 Task: Create a due date automation trigger when advanced on, on the wednesday of the week a card is due add checklist with an incomplete checklists at 11:00 AM.
Action: Mouse moved to (1099, 81)
Screenshot: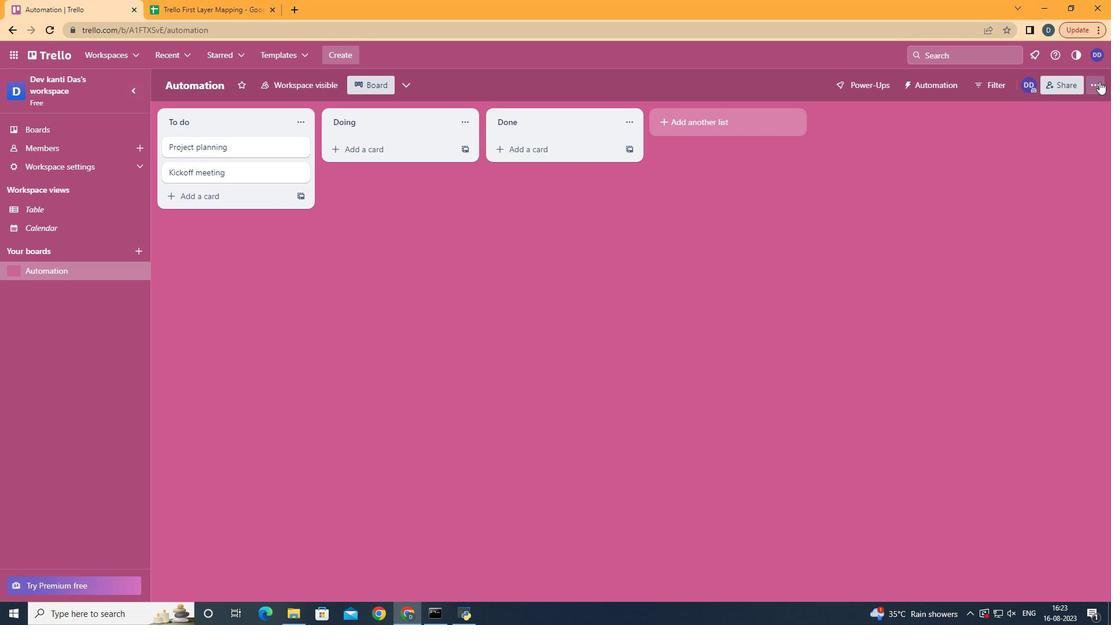 
Action: Mouse pressed left at (1099, 81)
Screenshot: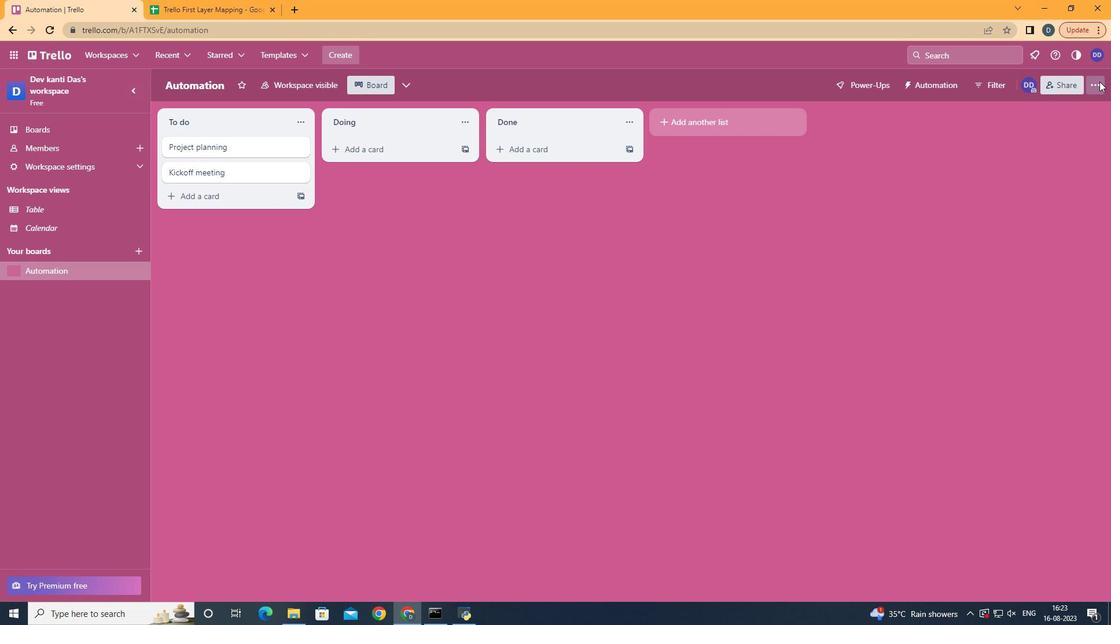
Action: Mouse moved to (1049, 239)
Screenshot: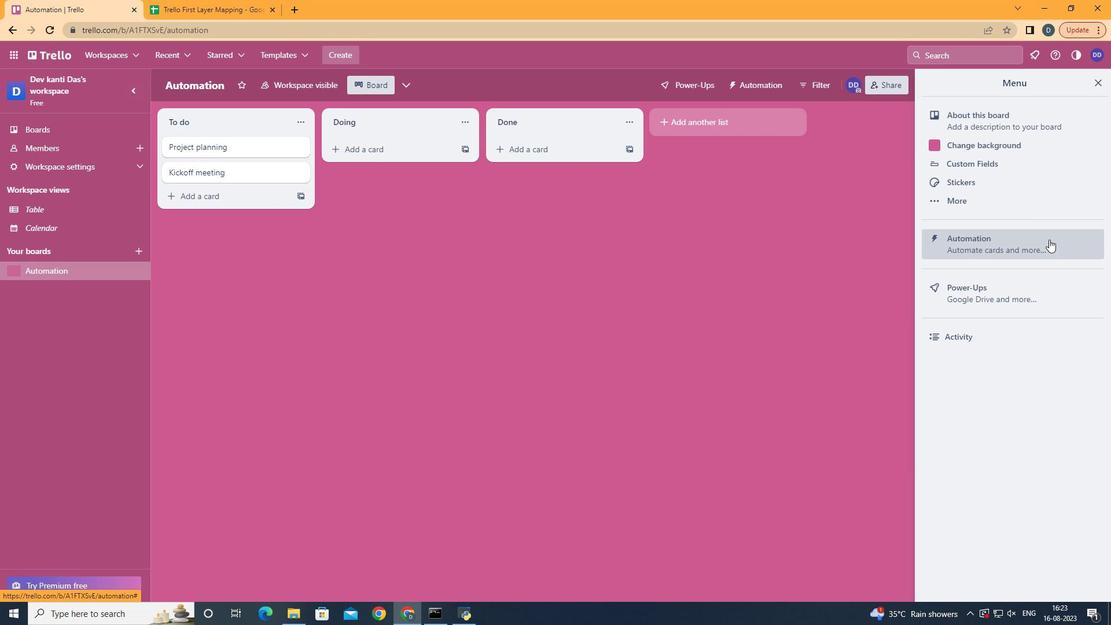 
Action: Mouse pressed left at (1049, 239)
Screenshot: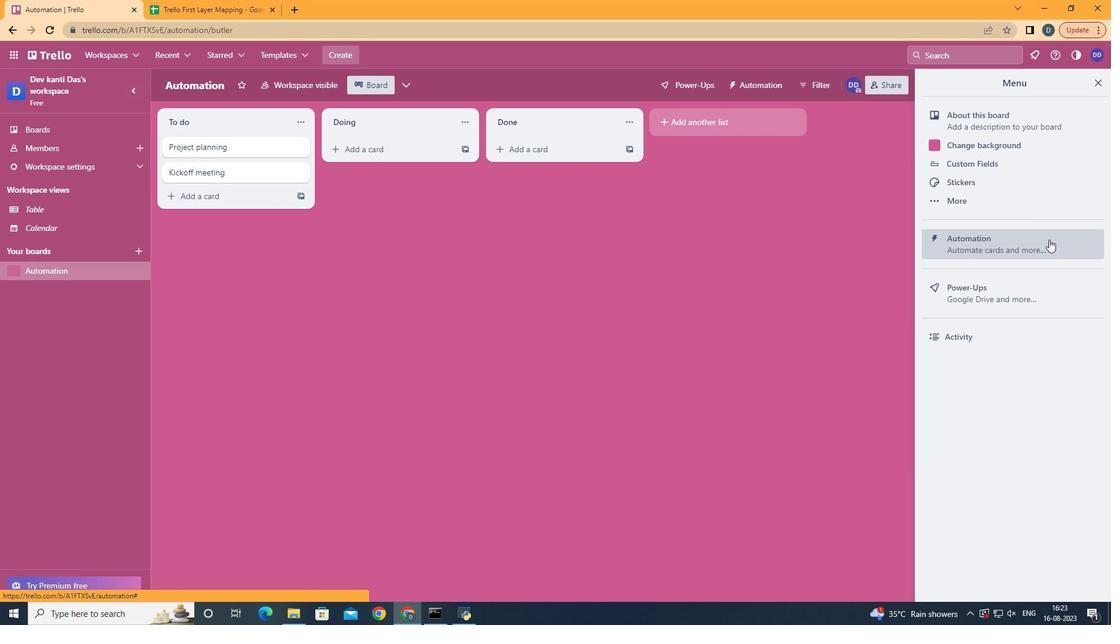 
Action: Mouse moved to (240, 230)
Screenshot: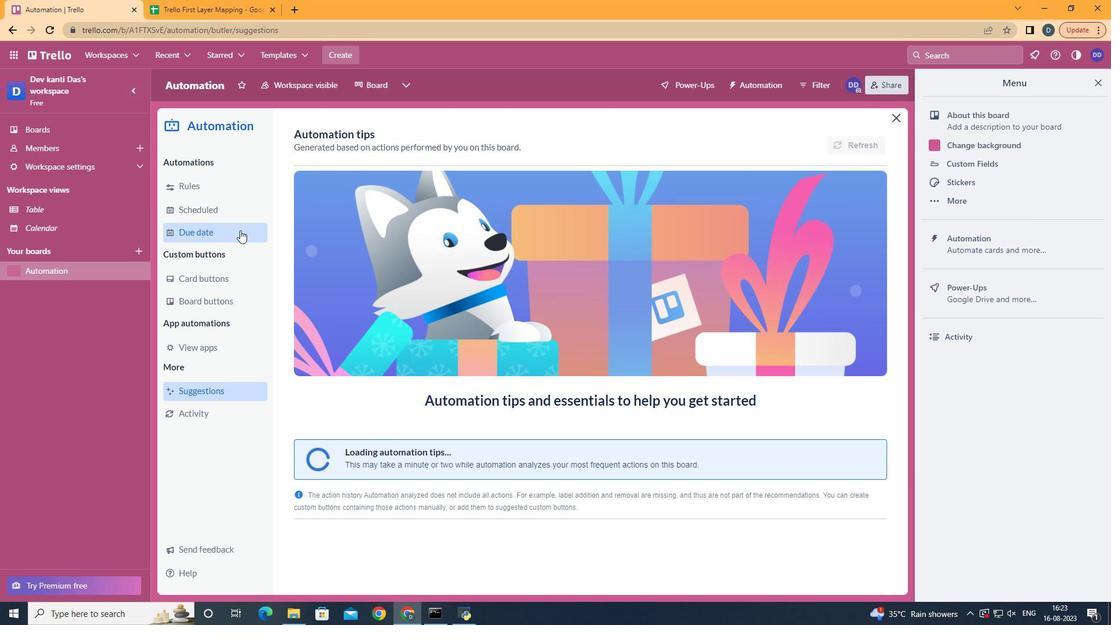 
Action: Mouse pressed left at (240, 230)
Screenshot: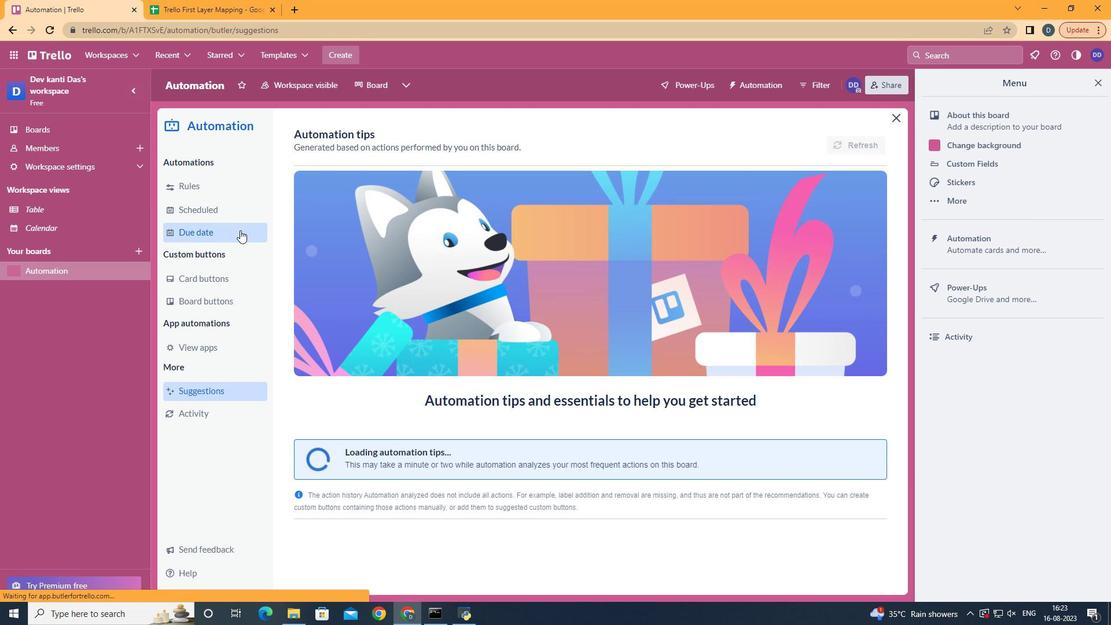 
Action: Mouse moved to (827, 141)
Screenshot: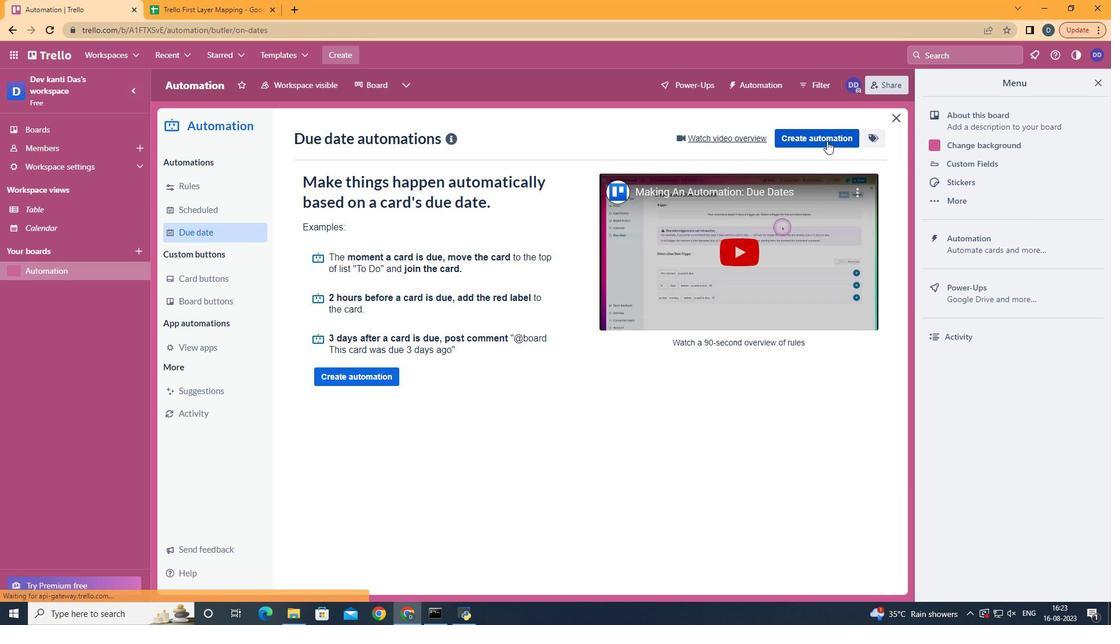 
Action: Mouse pressed left at (827, 141)
Screenshot: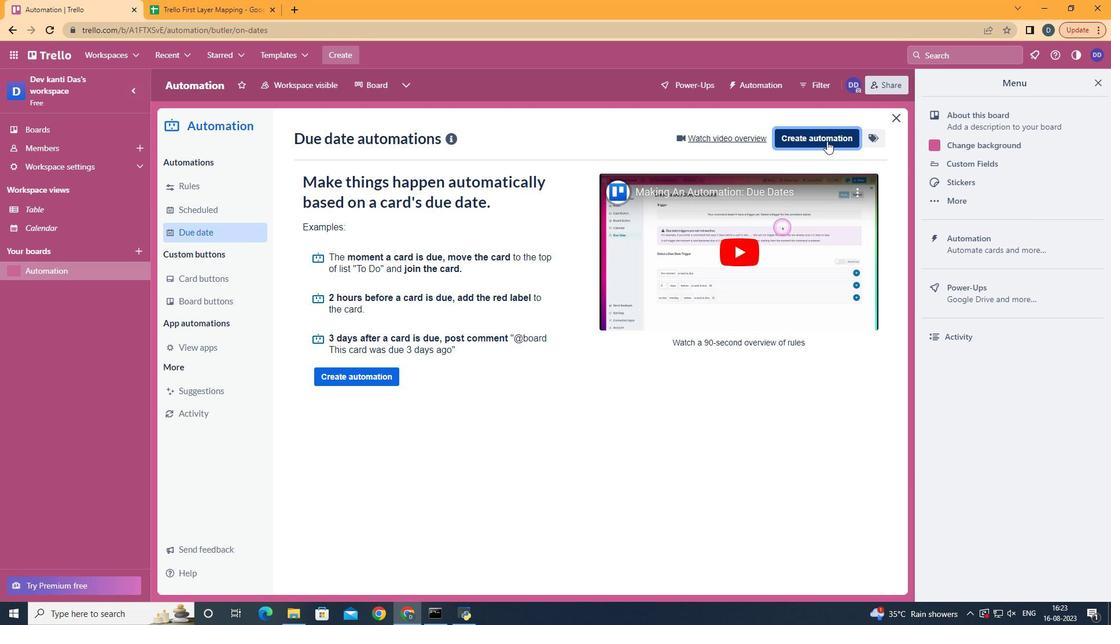 
Action: Mouse moved to (562, 255)
Screenshot: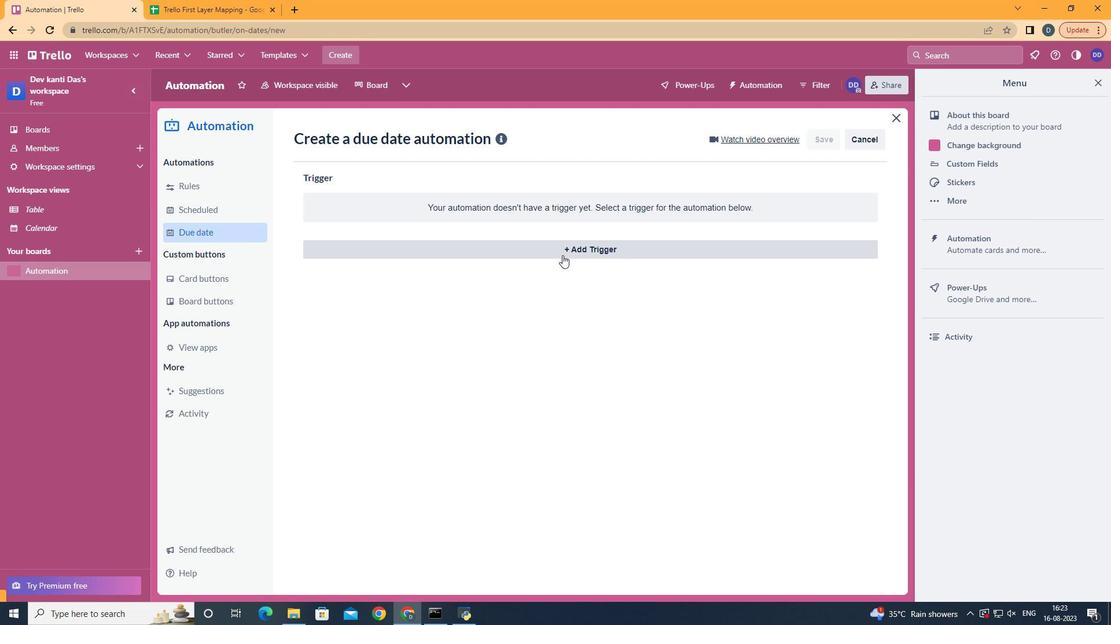 
Action: Mouse pressed left at (562, 255)
Screenshot: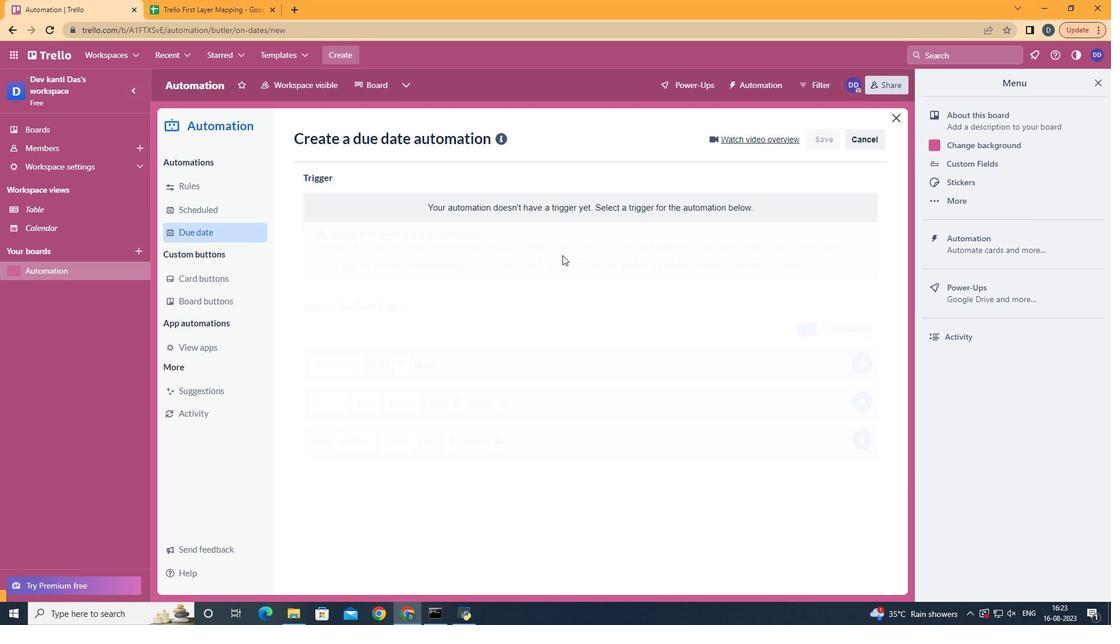 
Action: Mouse moved to (368, 351)
Screenshot: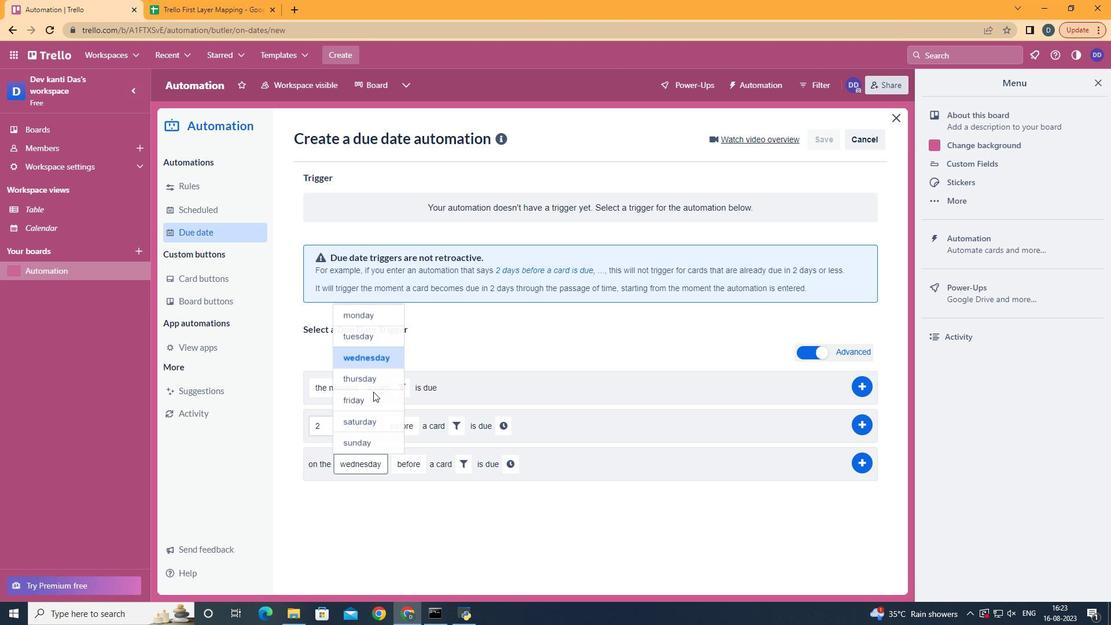 
Action: Mouse pressed left at (368, 351)
Screenshot: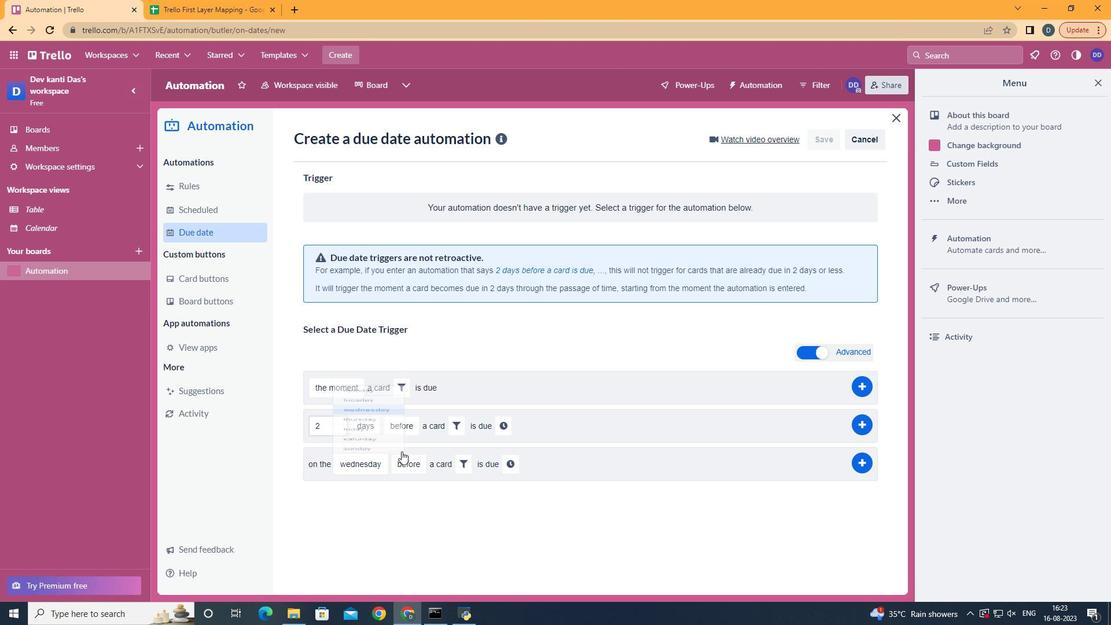 
Action: Mouse moved to (433, 534)
Screenshot: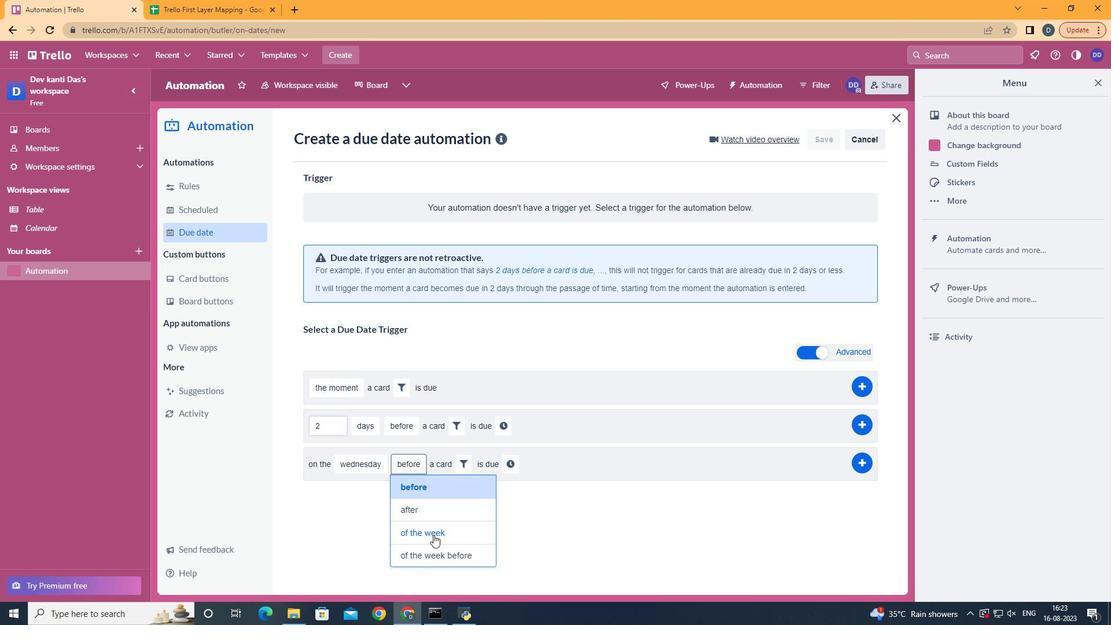 
Action: Mouse pressed left at (433, 534)
Screenshot: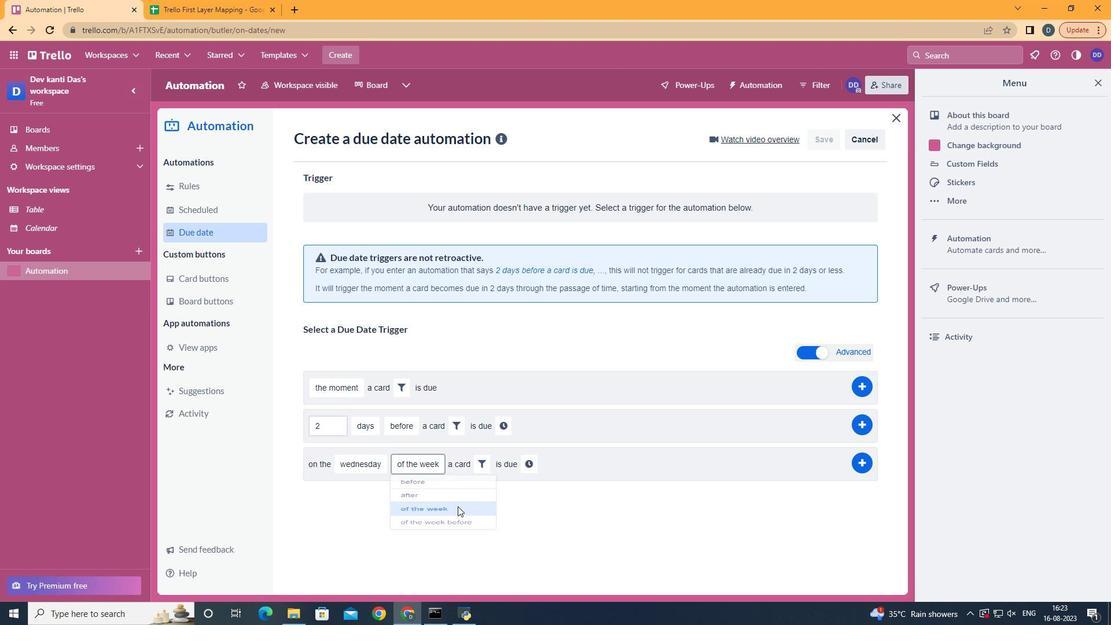 
Action: Mouse moved to (481, 466)
Screenshot: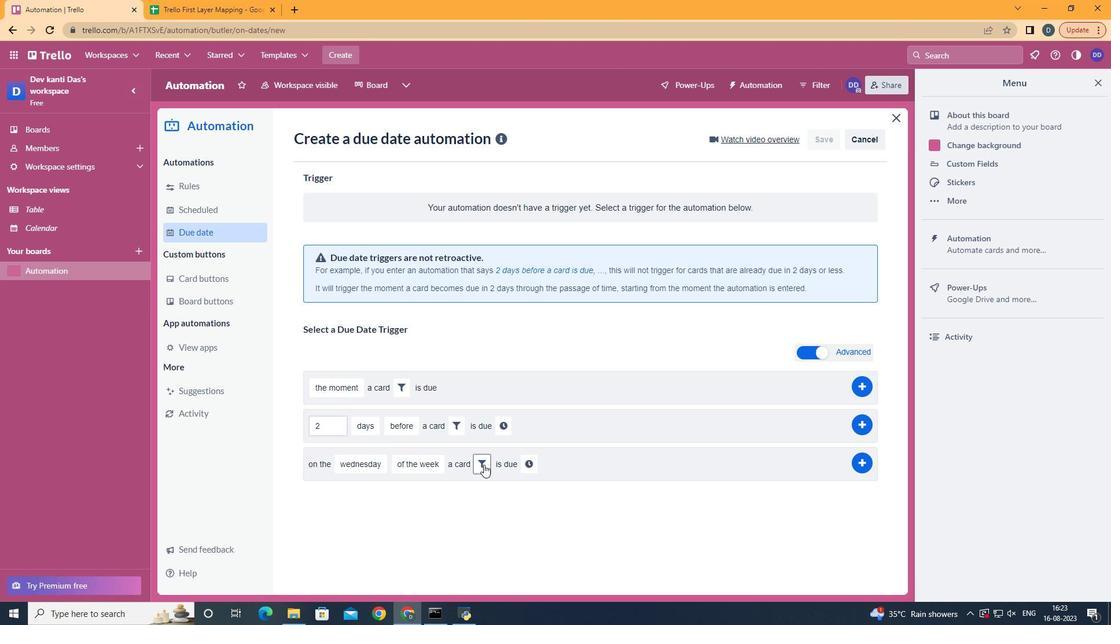 
Action: Mouse pressed left at (481, 466)
Screenshot: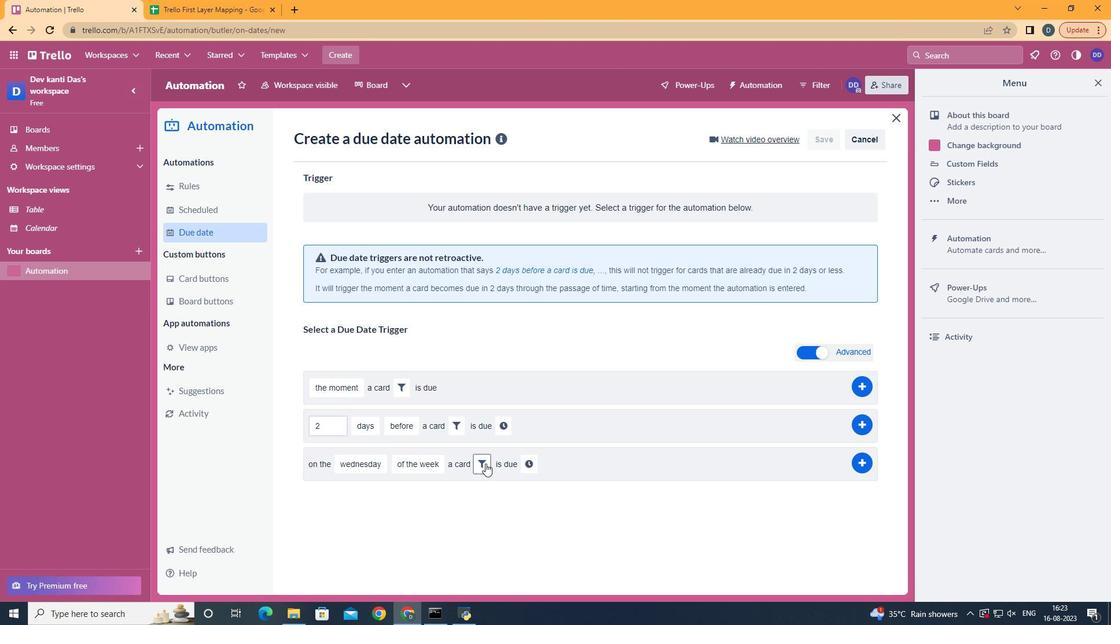 
Action: Mouse moved to (537, 493)
Screenshot: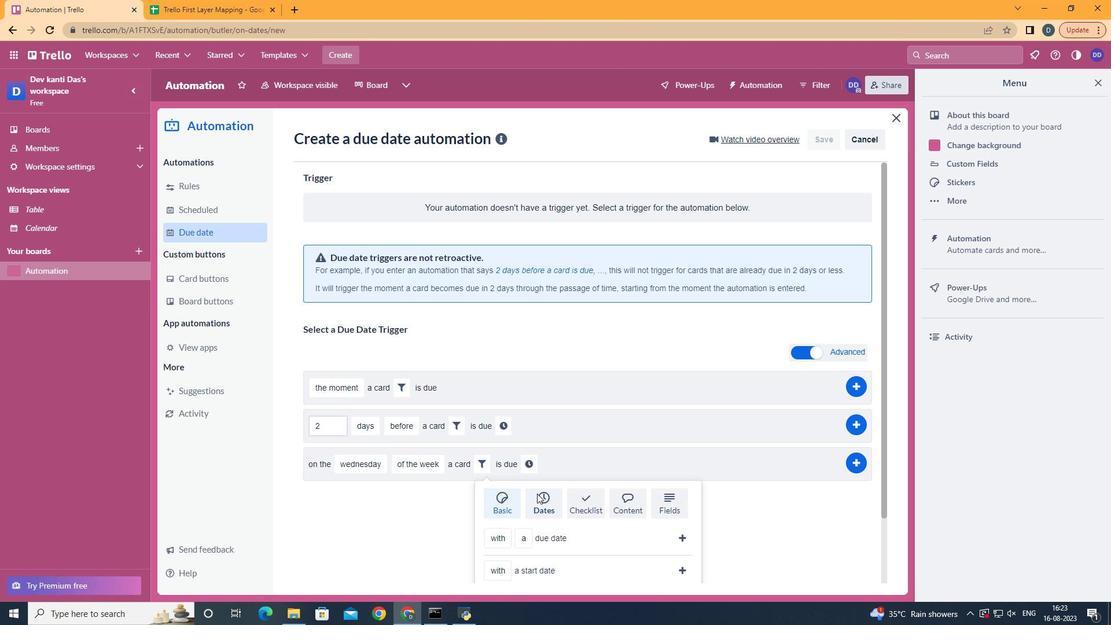 
Action: Mouse pressed left at (537, 493)
Screenshot: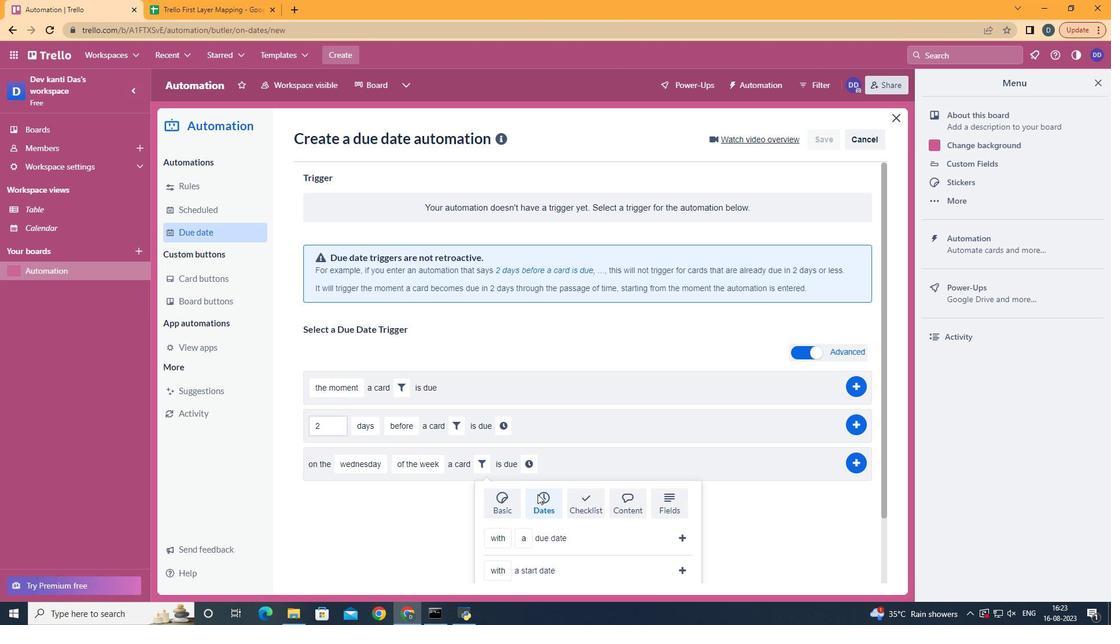 
Action: Mouse moved to (537, 494)
Screenshot: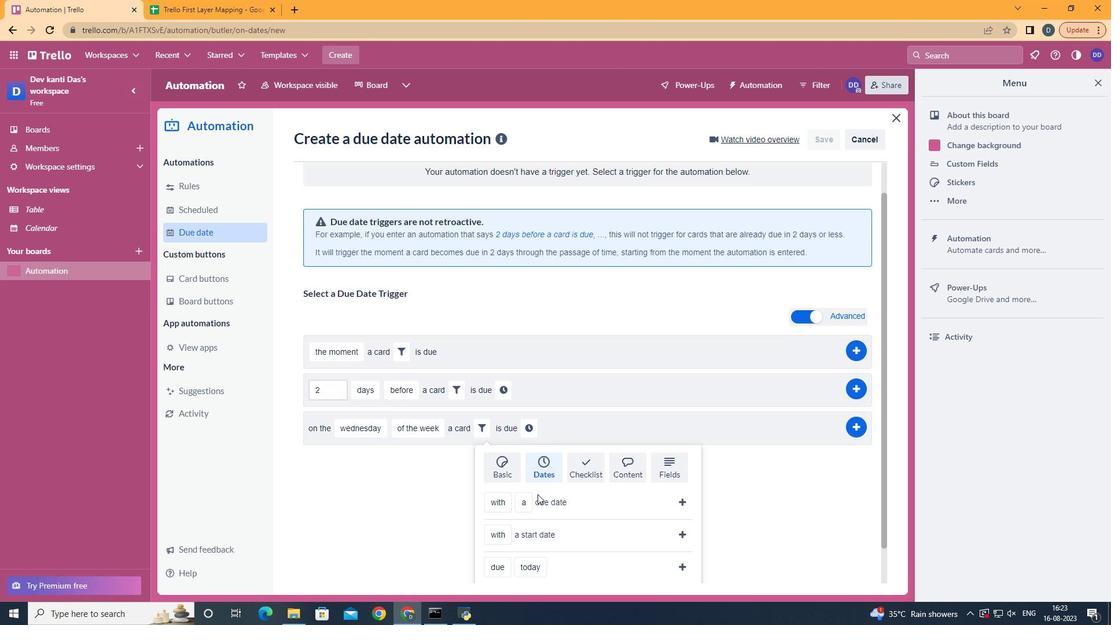 
Action: Mouse scrolled (537, 493) with delta (0, 0)
Screenshot: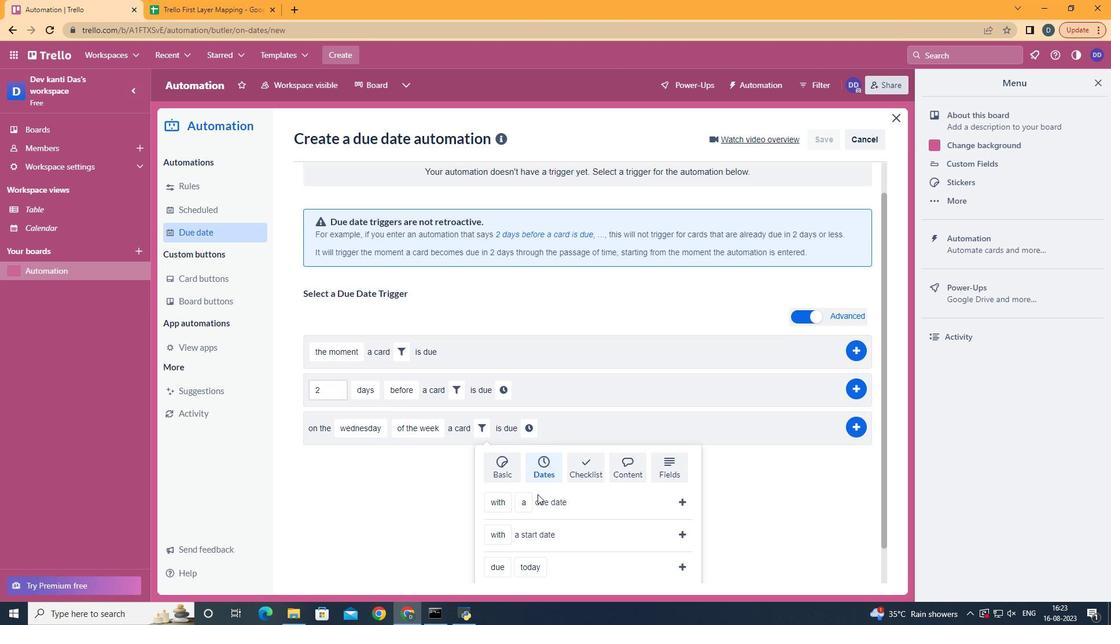 
Action: Mouse scrolled (537, 493) with delta (0, 0)
Screenshot: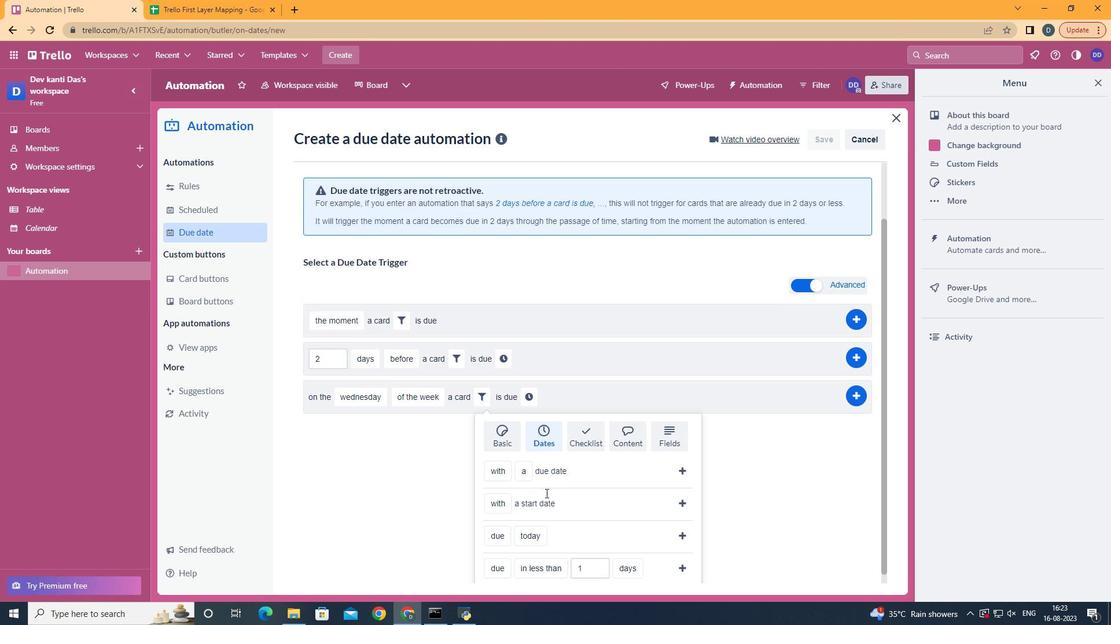 
Action: Mouse scrolled (537, 493) with delta (0, 0)
Screenshot: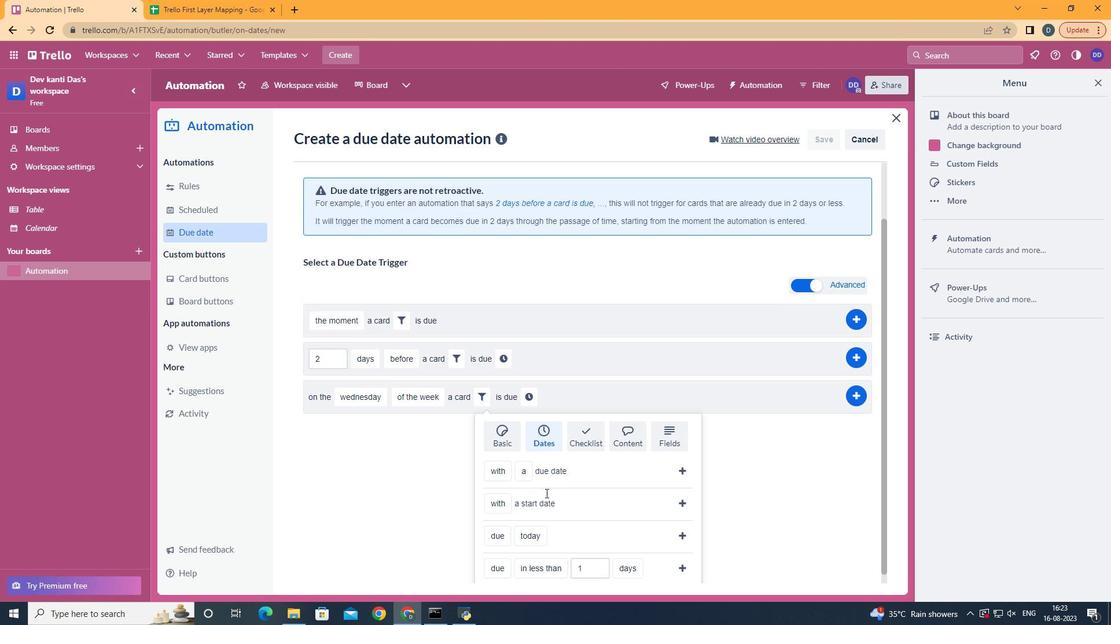 
Action: Mouse scrolled (537, 493) with delta (0, 0)
Screenshot: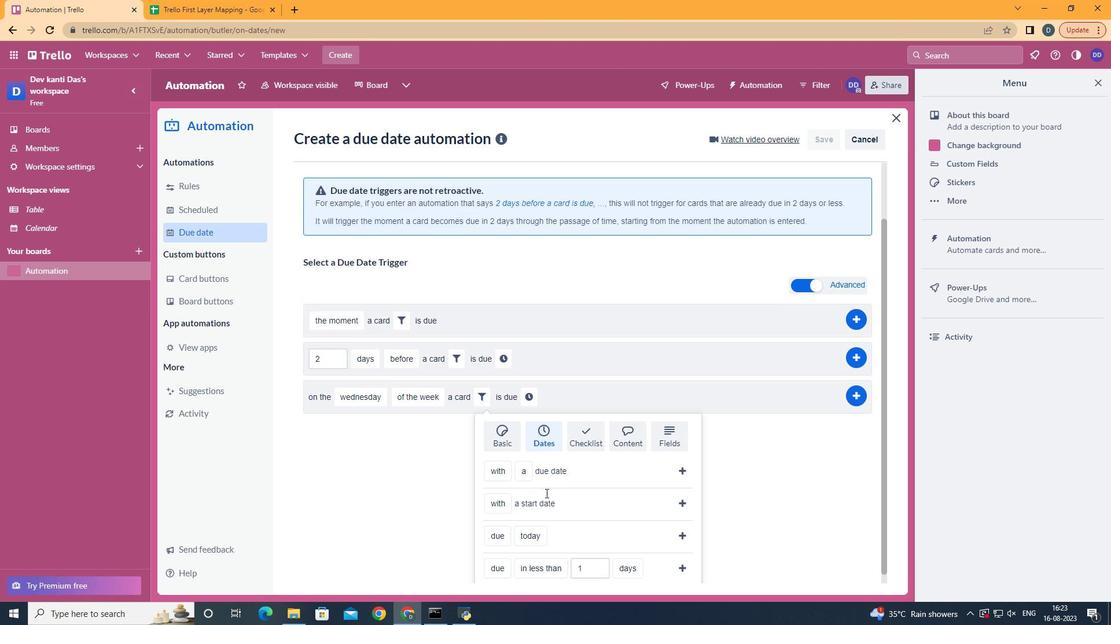 
Action: Mouse scrolled (537, 493) with delta (0, 0)
Screenshot: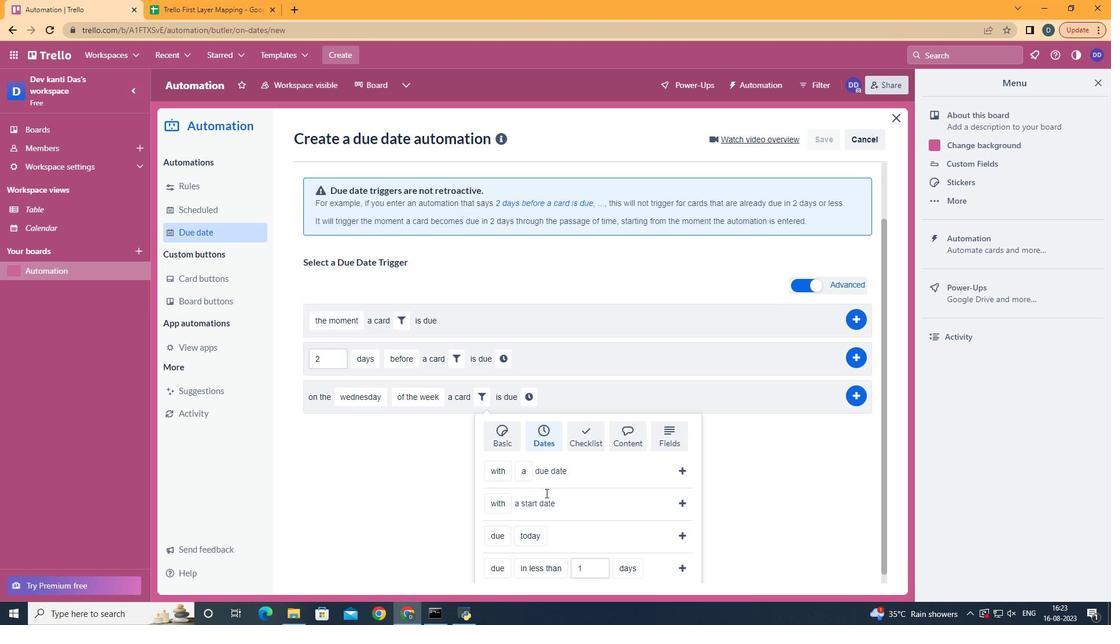 
Action: Mouse moved to (591, 427)
Screenshot: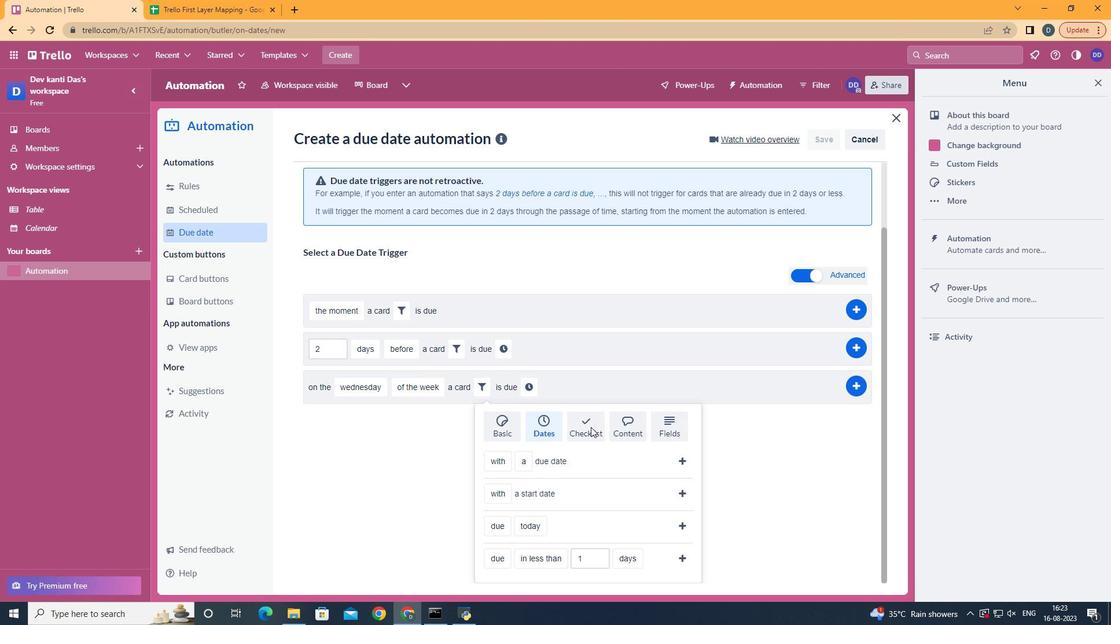 
Action: Mouse pressed left at (591, 427)
Screenshot: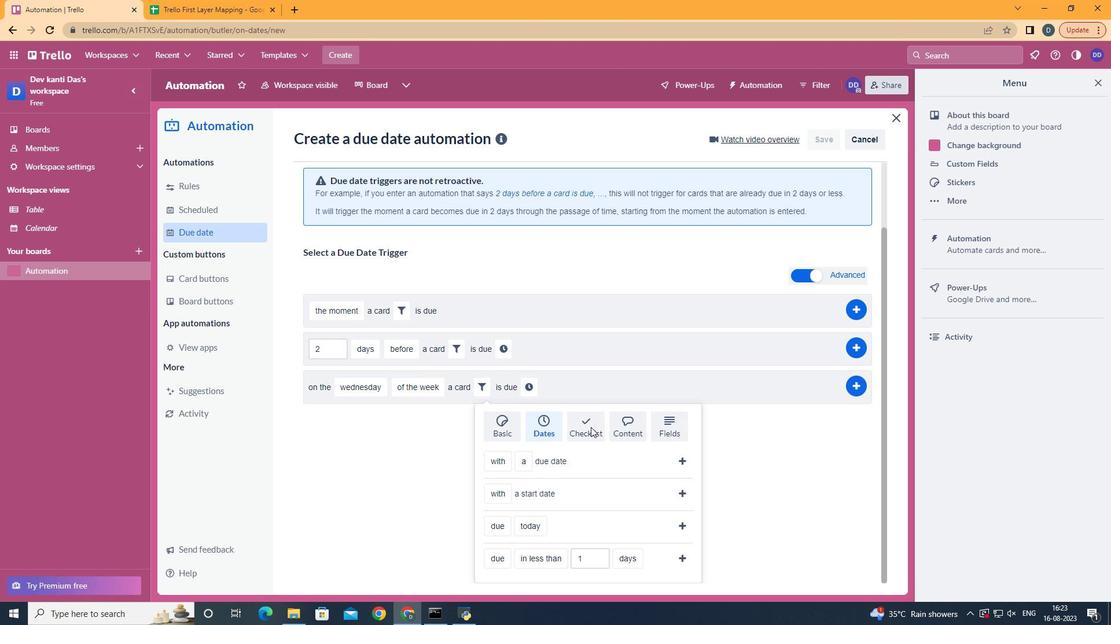 
Action: Mouse moved to (562, 449)
Screenshot: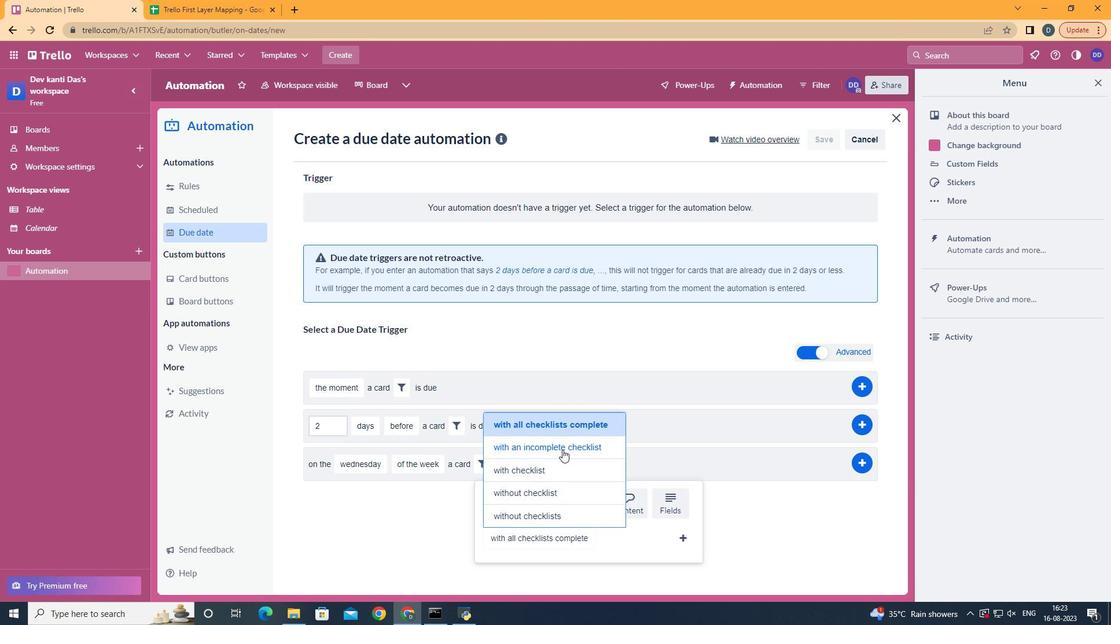 
Action: Mouse pressed left at (562, 449)
Screenshot: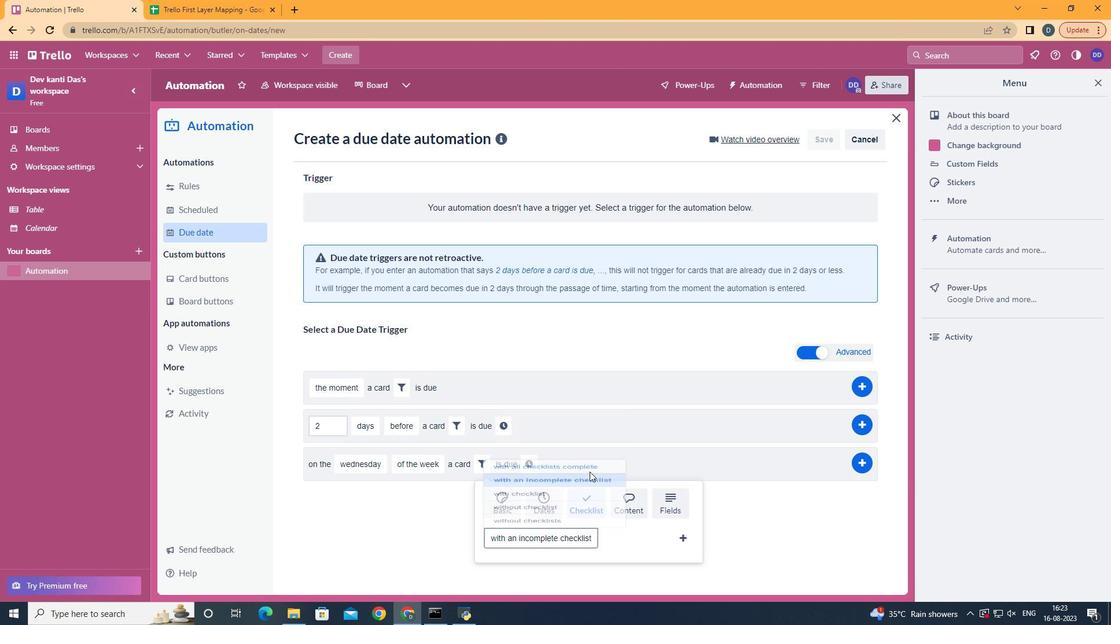 
Action: Mouse moved to (675, 543)
Screenshot: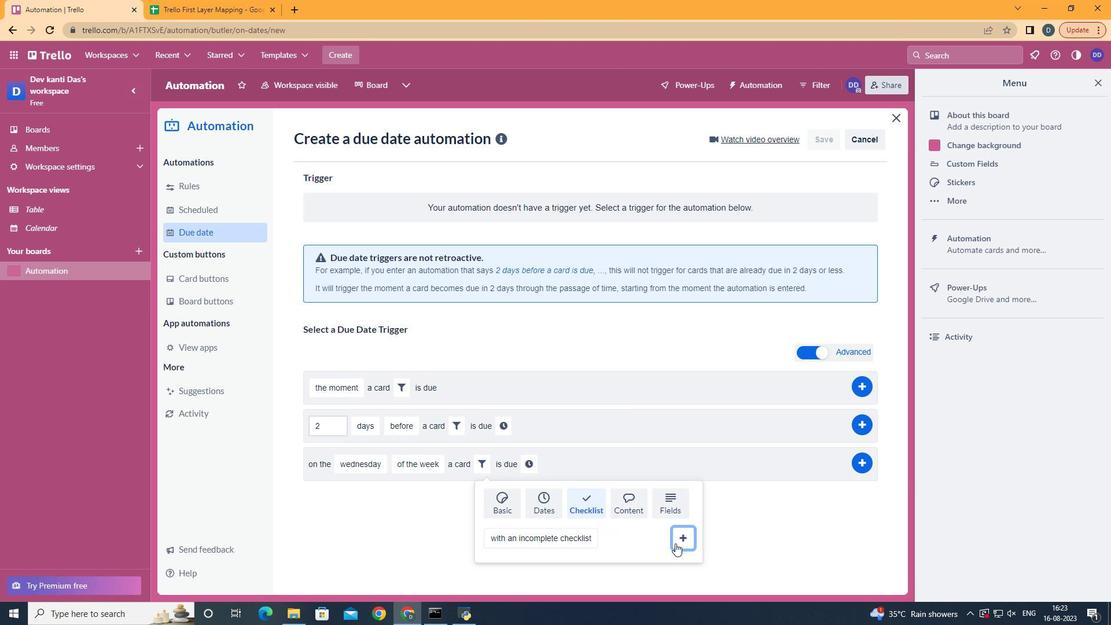 
Action: Mouse pressed left at (675, 543)
Screenshot: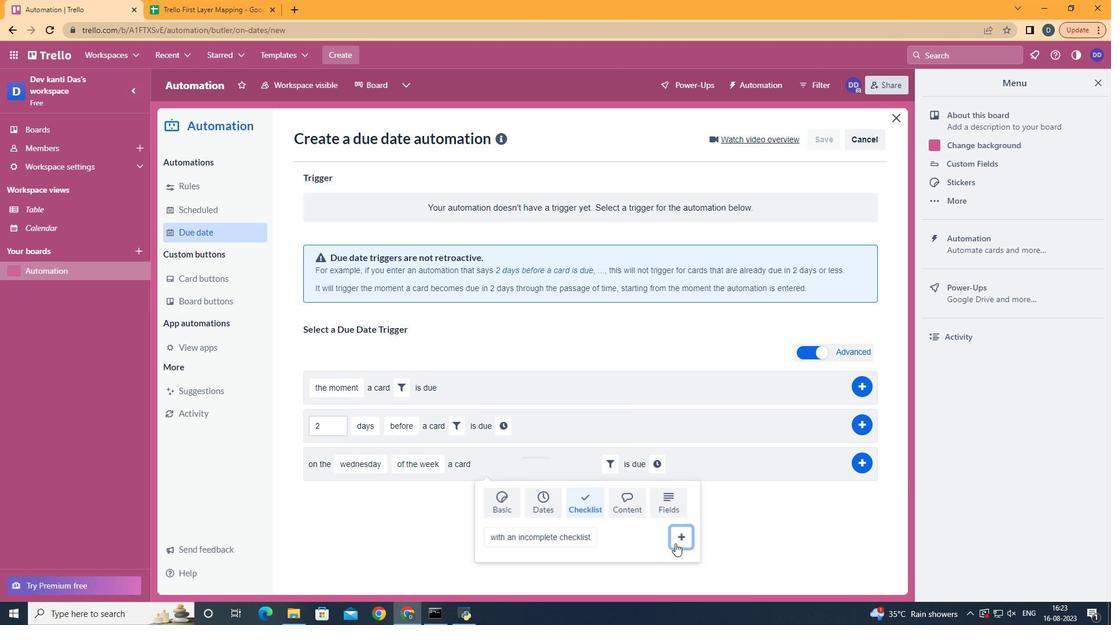 
Action: Mouse moved to (652, 474)
Screenshot: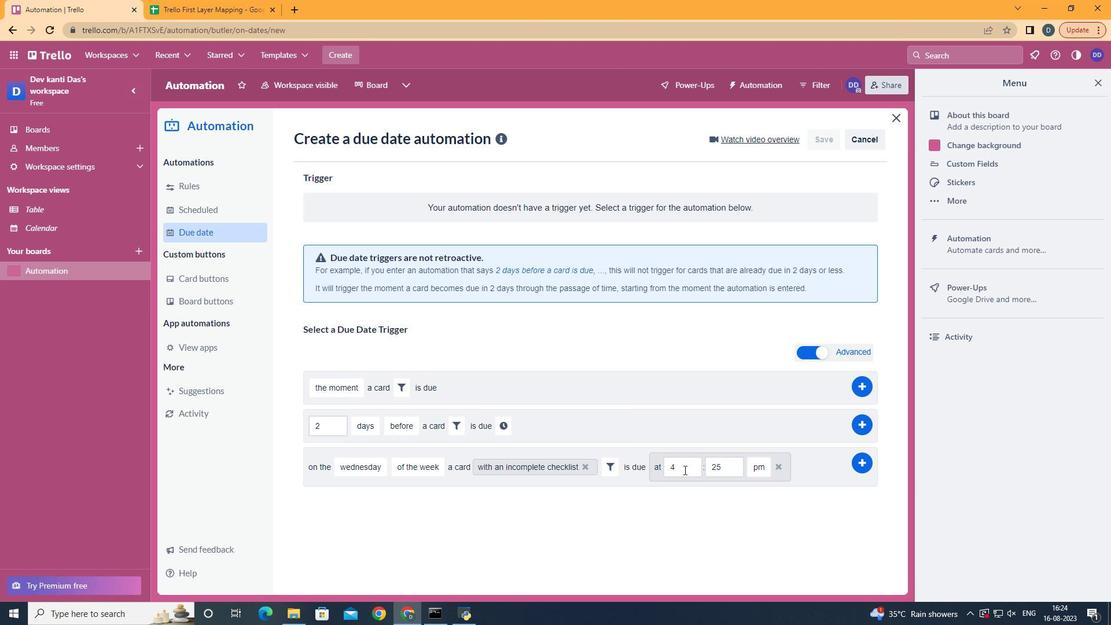 
Action: Mouse pressed left at (652, 474)
Screenshot: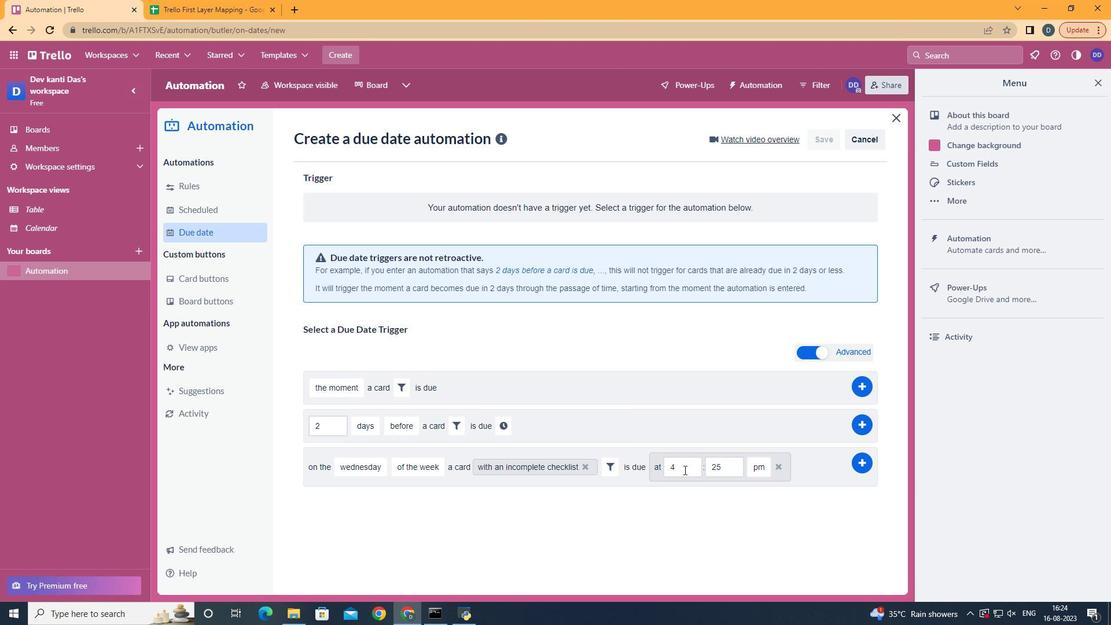 
Action: Mouse moved to (688, 470)
Screenshot: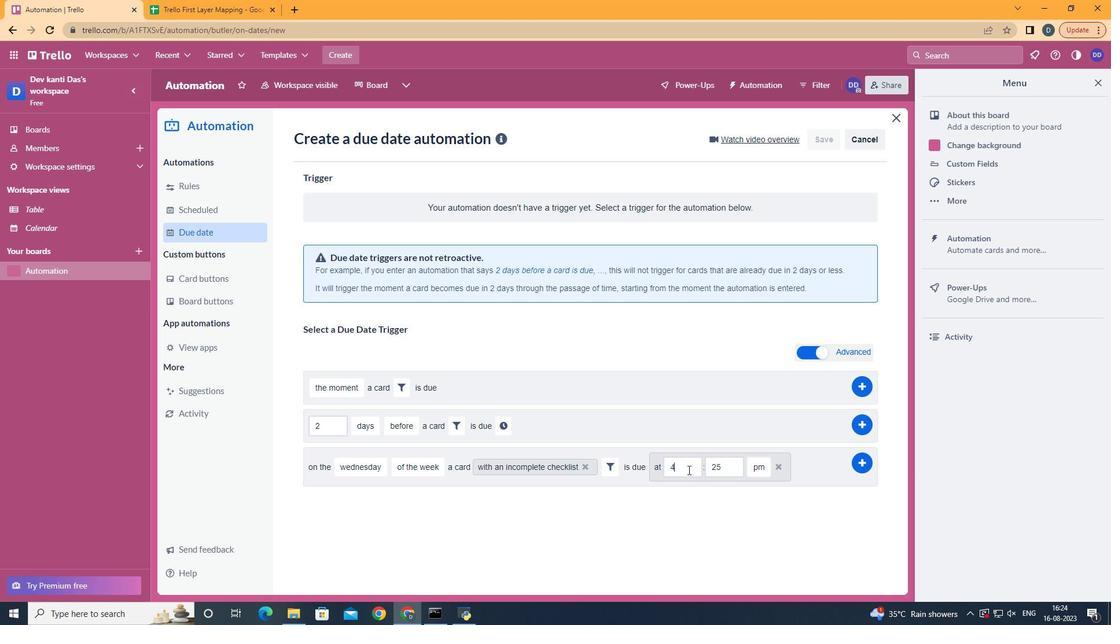 
Action: Mouse pressed left at (688, 470)
Screenshot: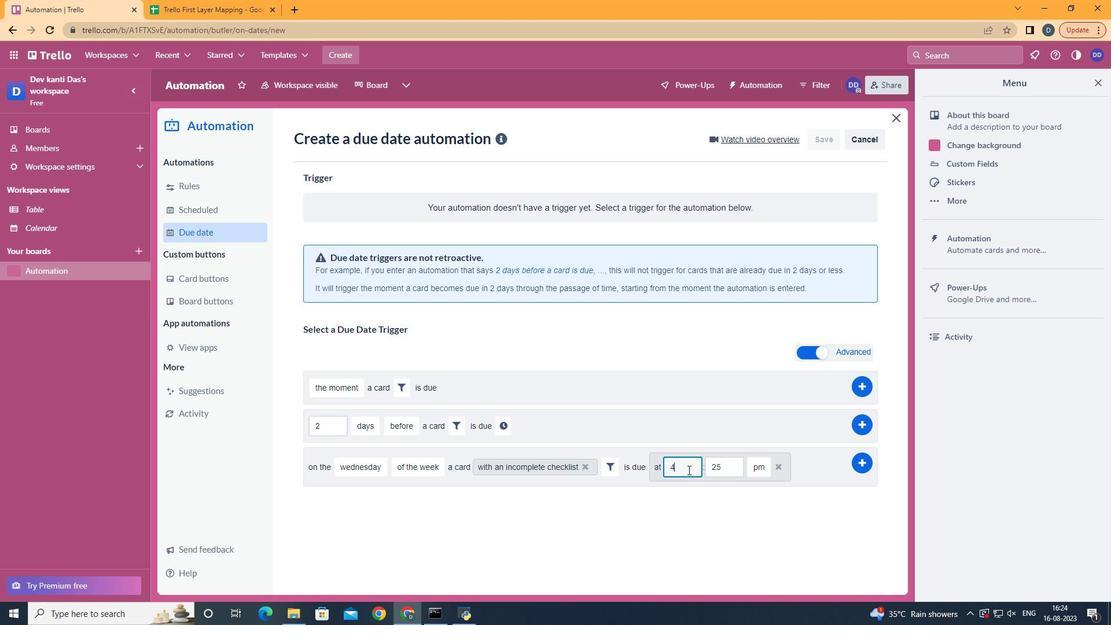 
Action: Key pressed <Key.backspace>11
Screenshot: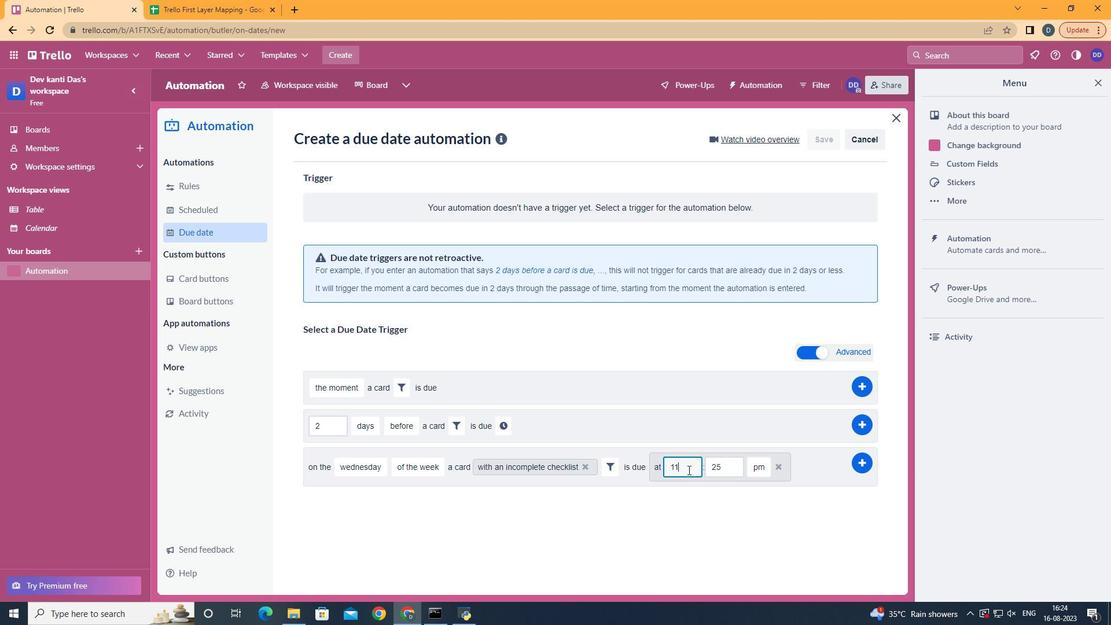 
Action: Mouse moved to (741, 471)
Screenshot: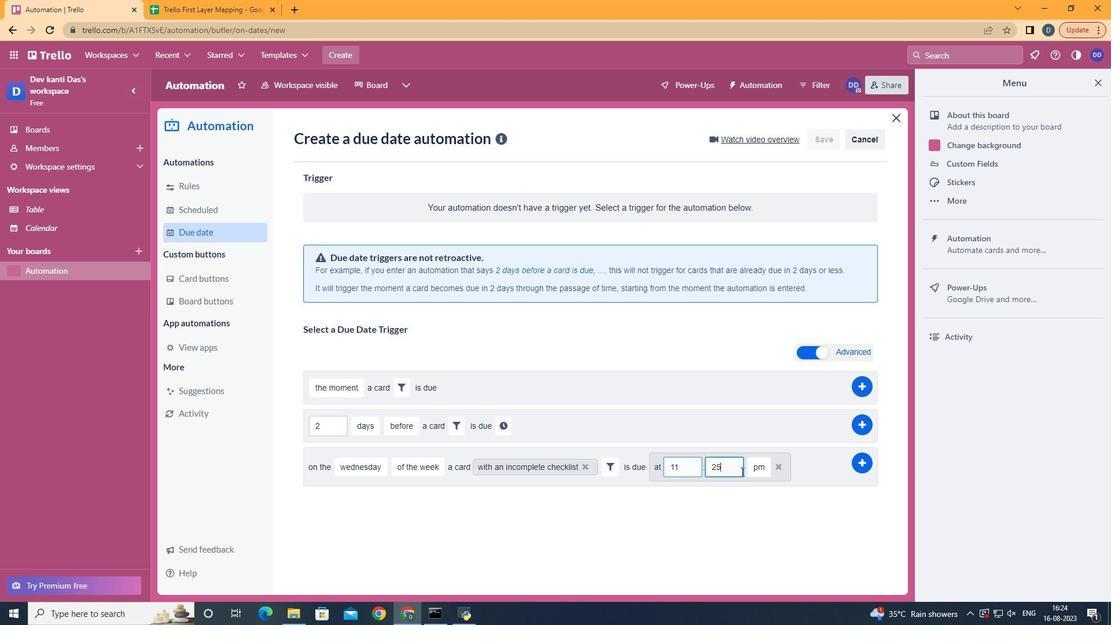 
Action: Mouse pressed left at (741, 471)
Screenshot: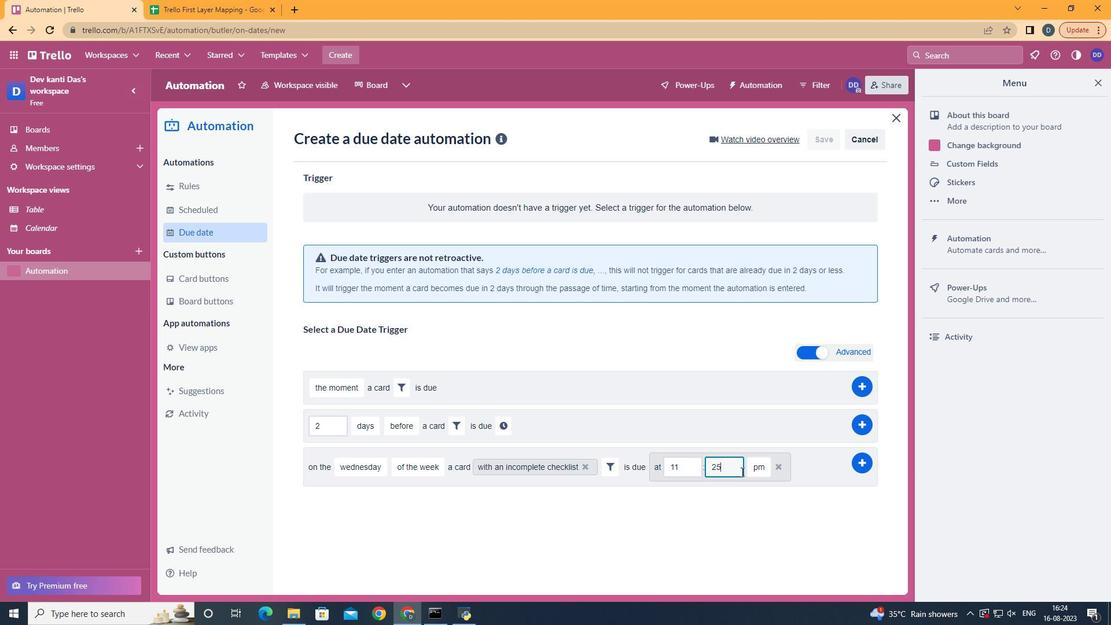 
Action: Key pressed <Key.backspace><Key.backspace>00
Screenshot: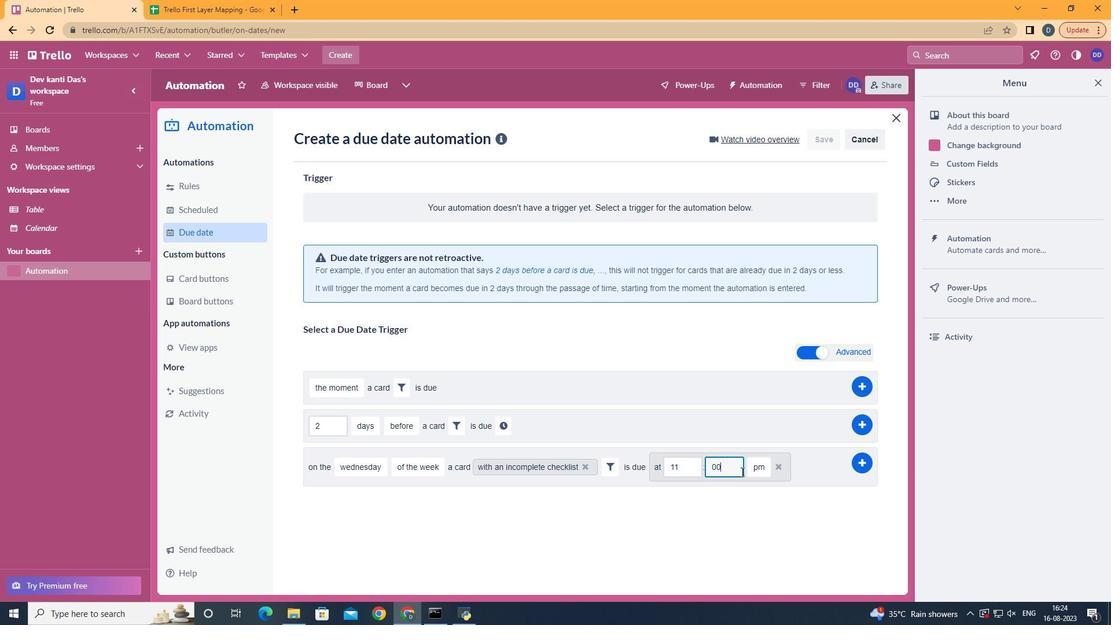 
Action: Mouse moved to (769, 486)
Screenshot: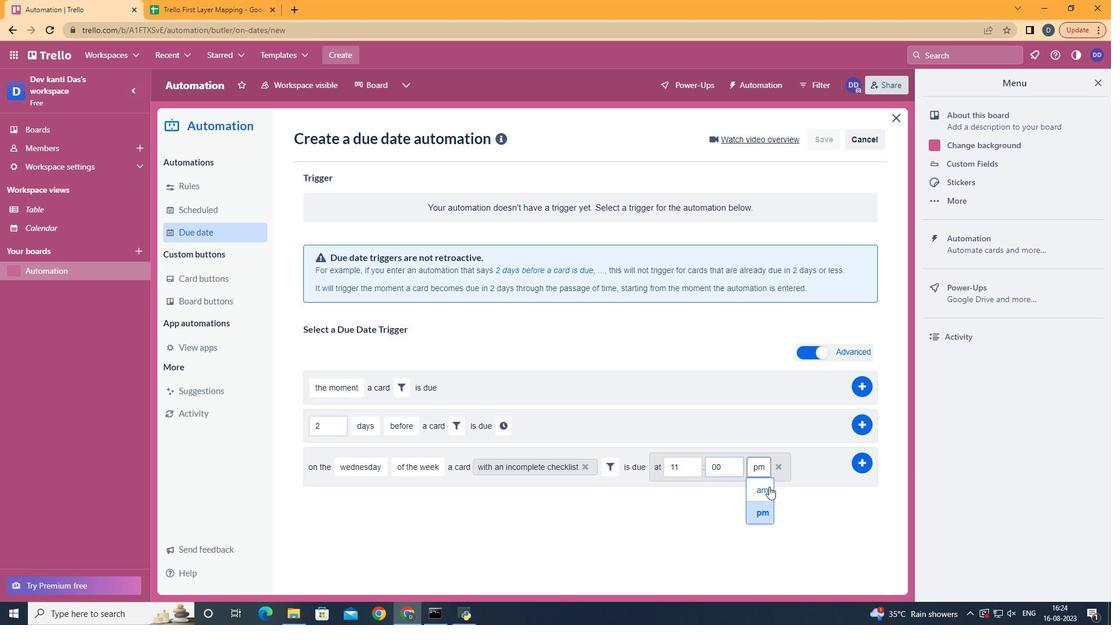 
Action: Mouse pressed left at (769, 486)
Screenshot: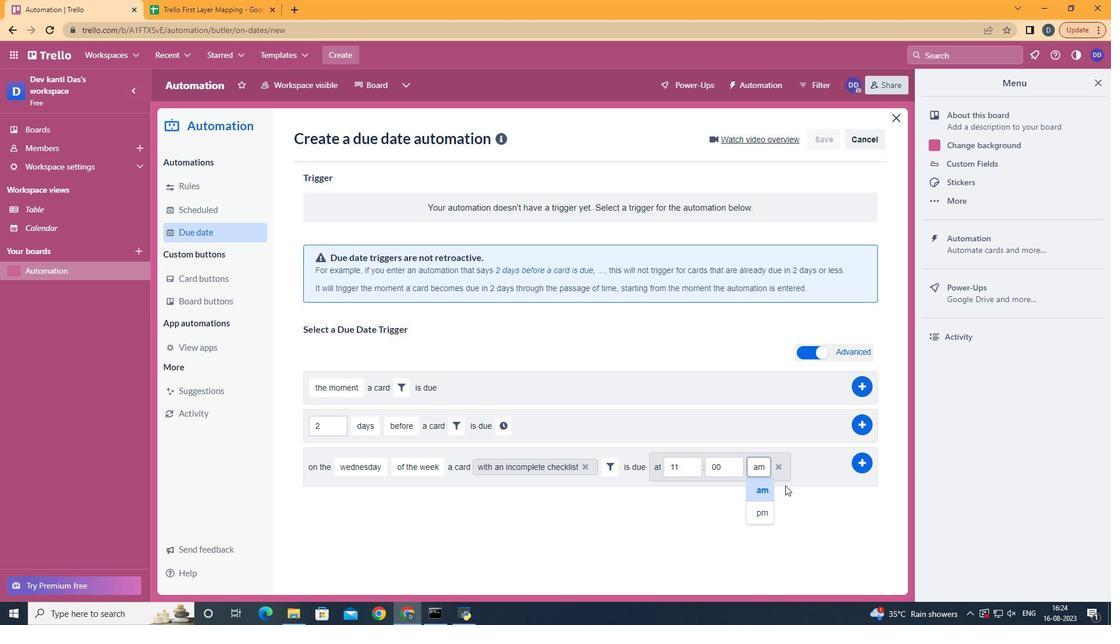 
Action: Mouse moved to (851, 461)
Screenshot: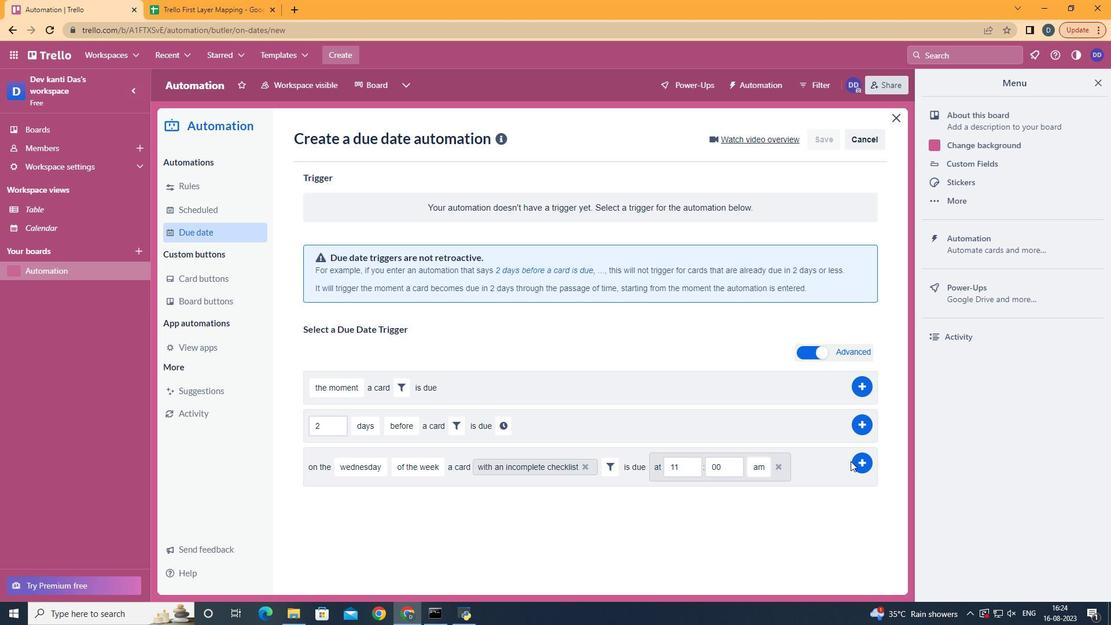 
Action: Mouse pressed left at (851, 461)
Screenshot: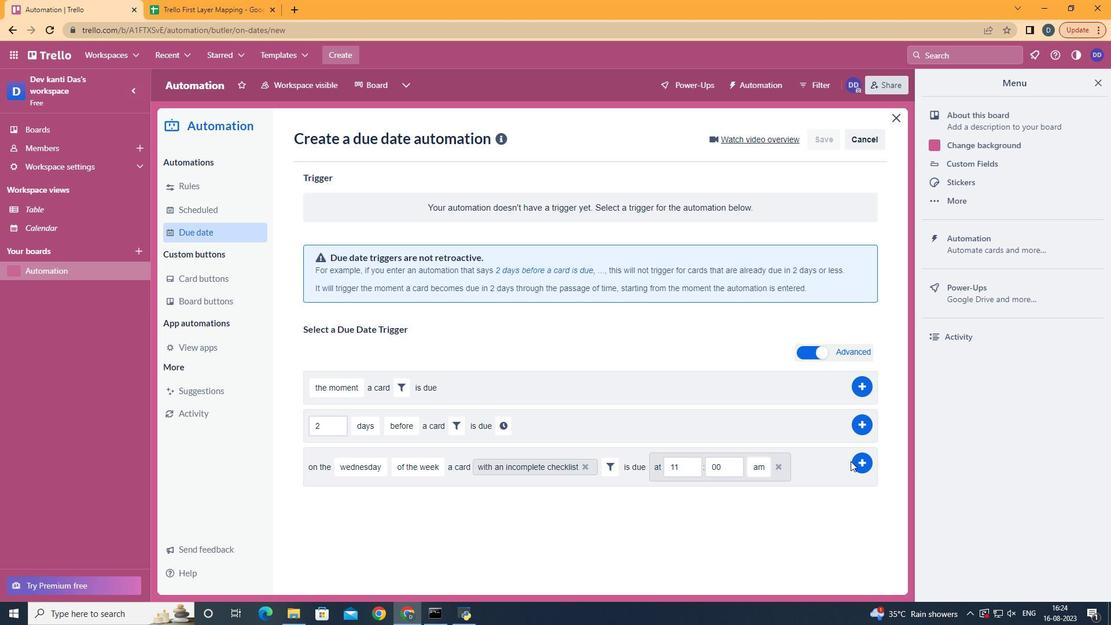 
Action: Mouse moved to (860, 461)
Screenshot: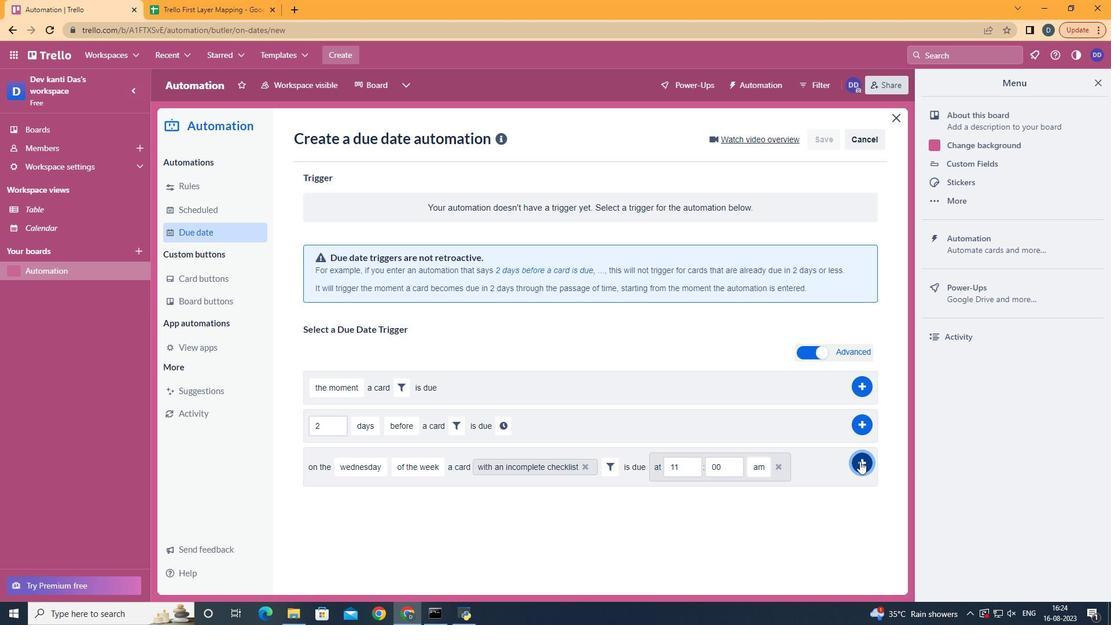 
Action: Mouse pressed left at (860, 461)
Screenshot: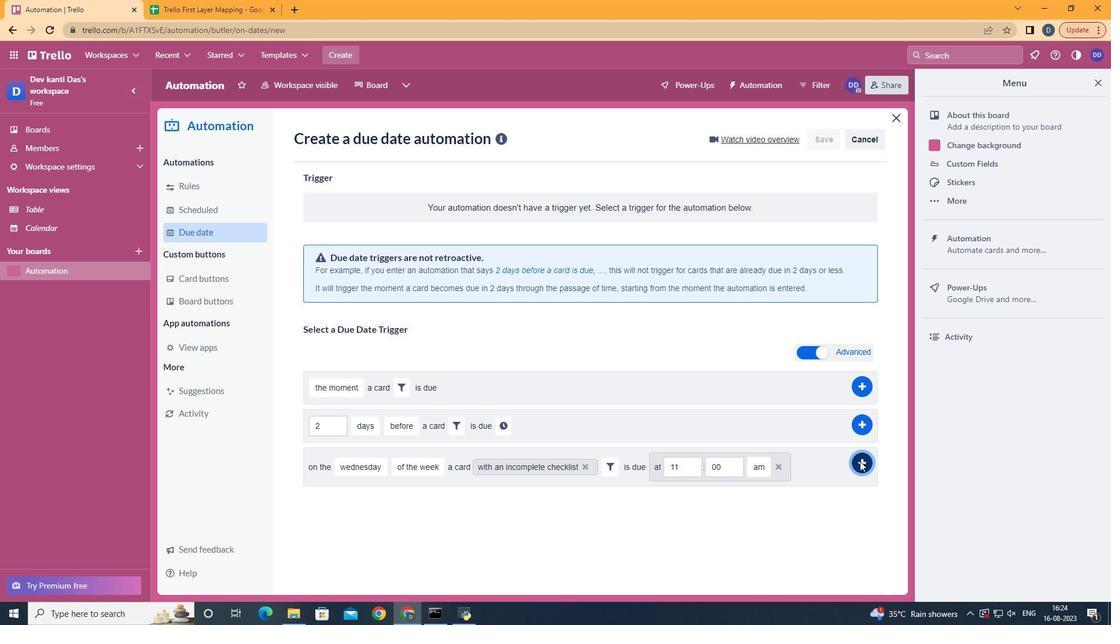 
